 Task: Toggle the fetch on pull option in the git.
Action: Mouse moved to (26, 662)
Screenshot: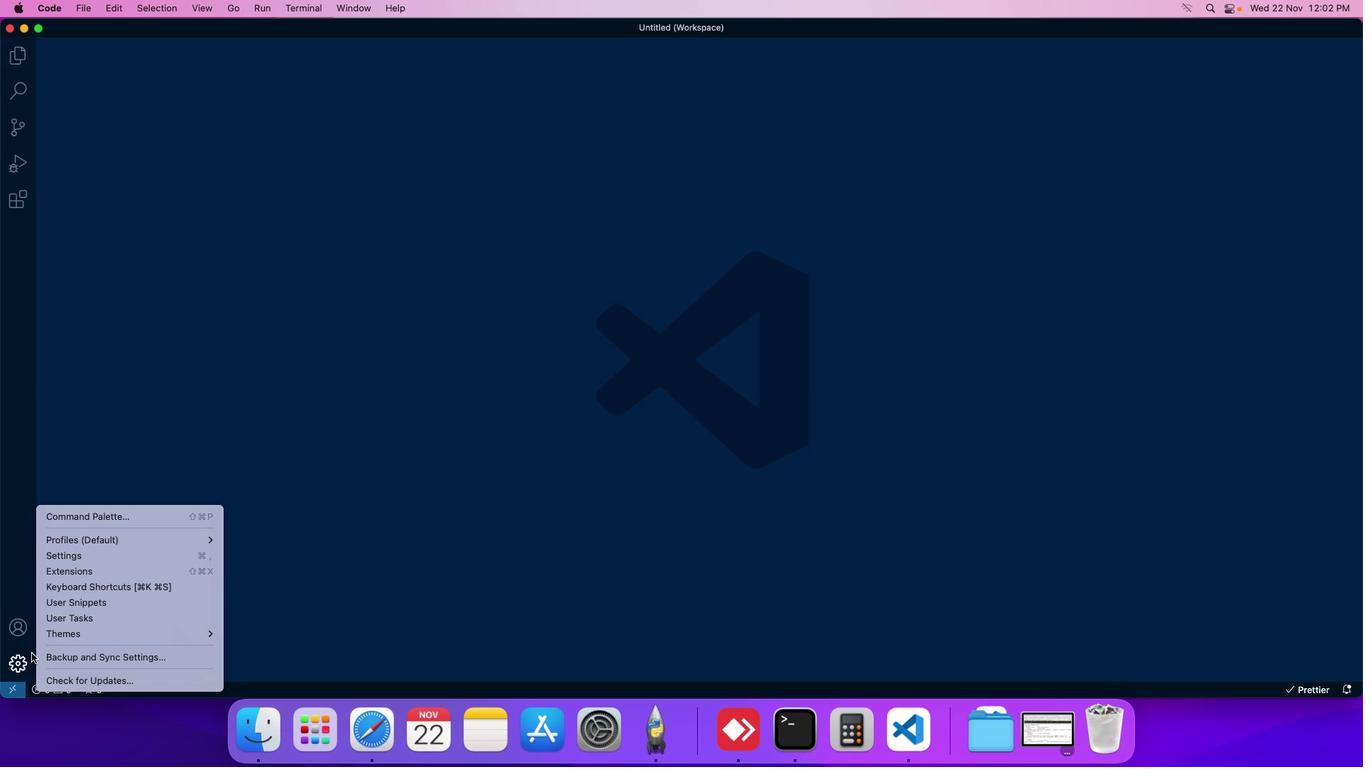 
Action: Mouse pressed left at (26, 662)
Screenshot: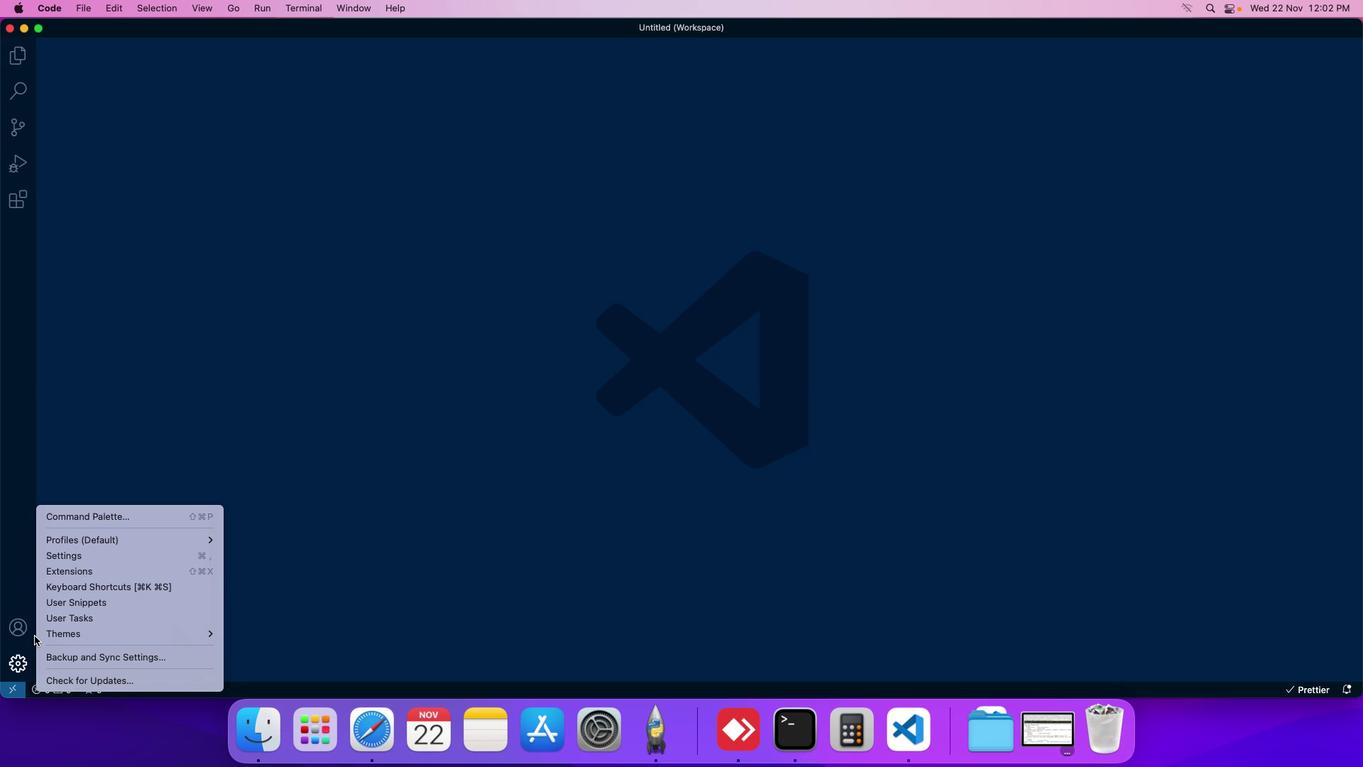 
Action: Mouse moved to (65, 559)
Screenshot: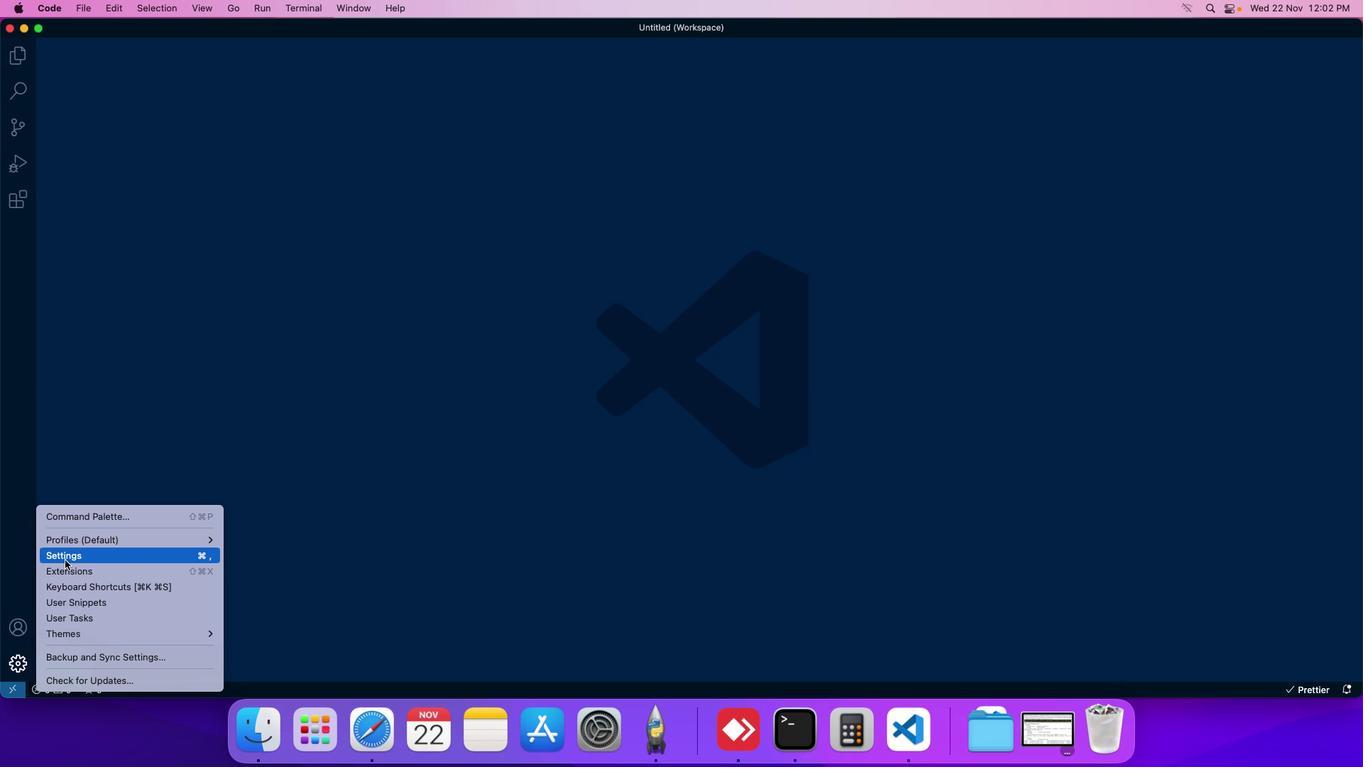 
Action: Mouse pressed left at (65, 559)
Screenshot: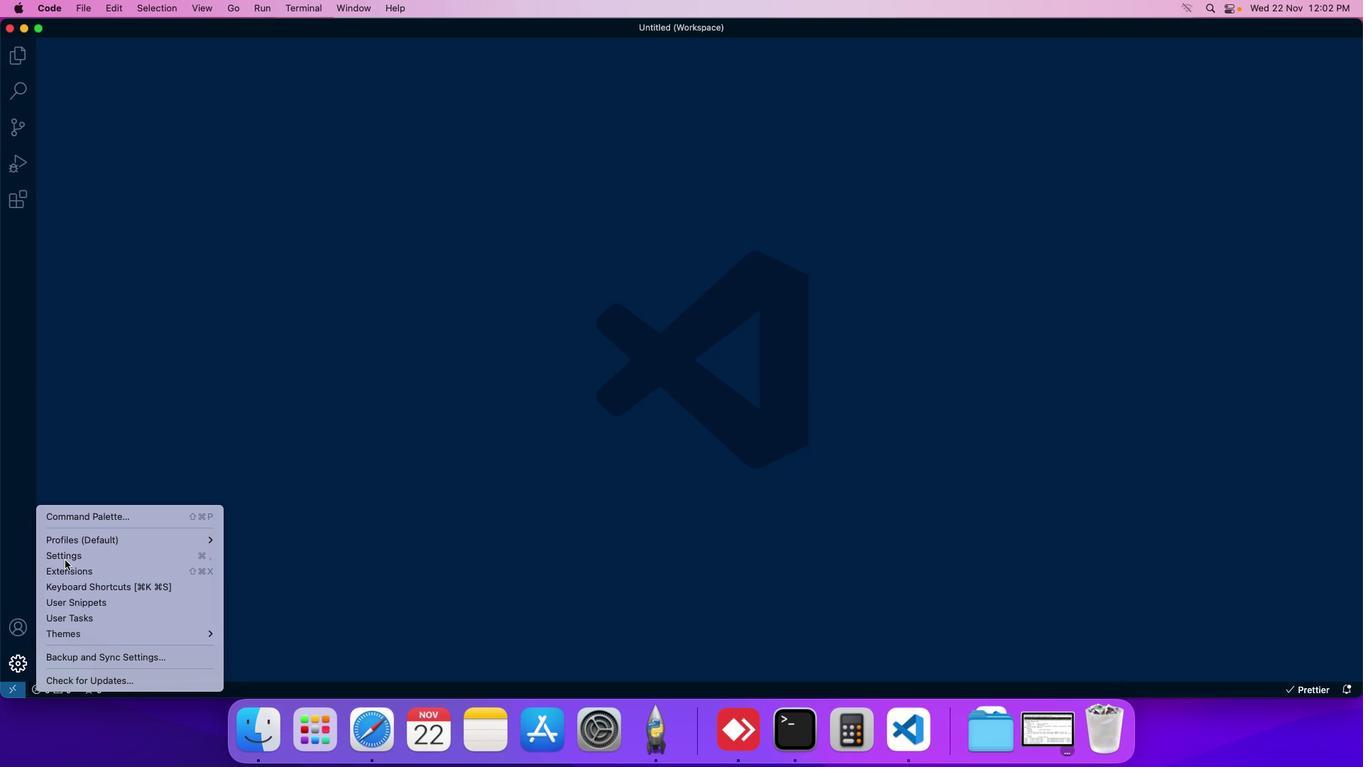 
Action: Mouse moved to (335, 99)
Screenshot: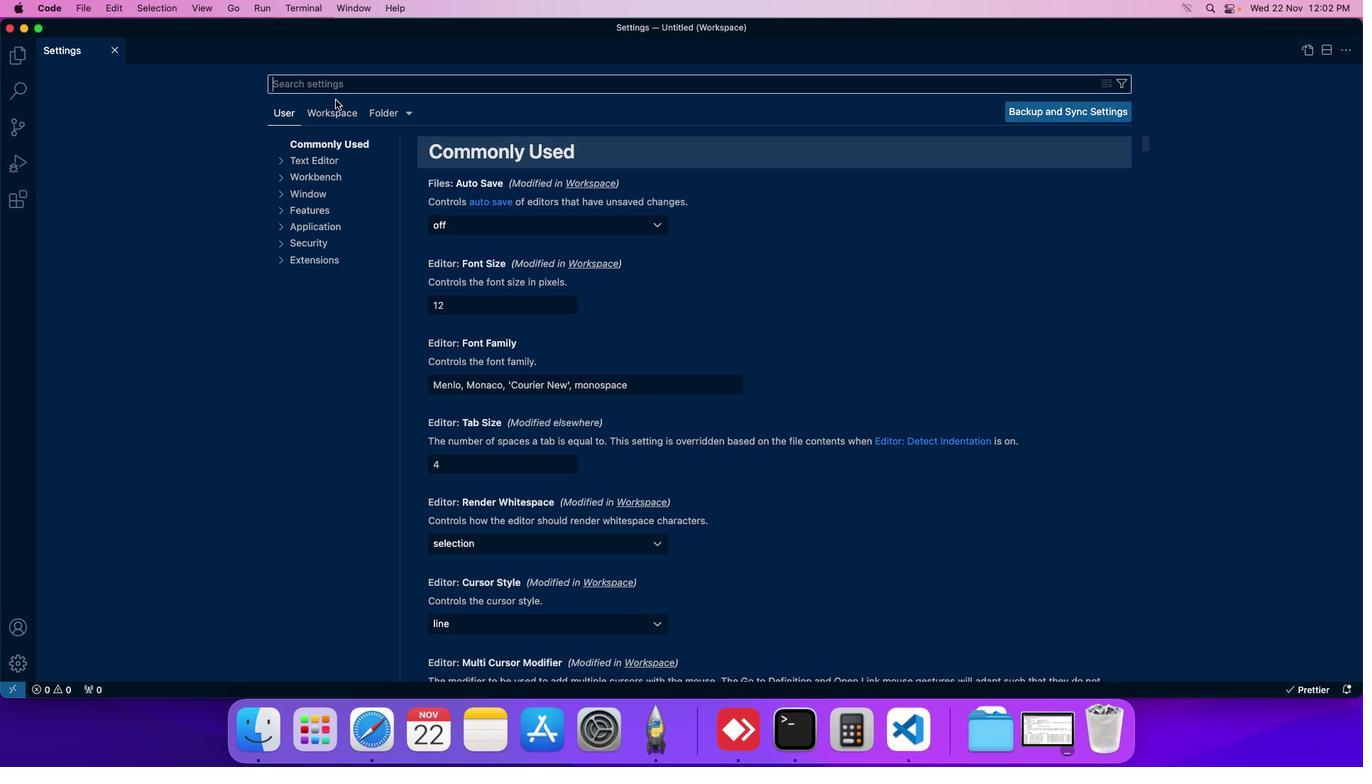 
Action: Mouse pressed left at (335, 99)
Screenshot: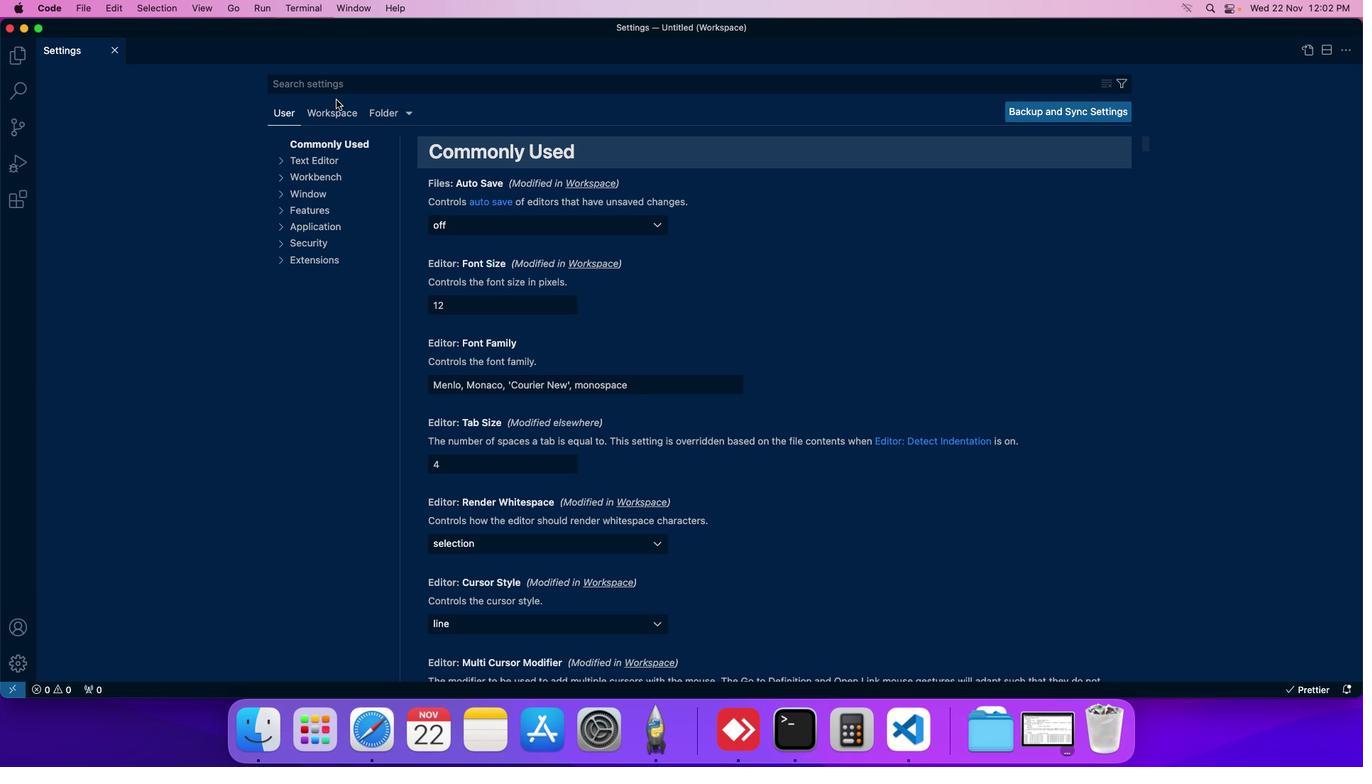 
Action: Mouse moved to (335, 107)
Screenshot: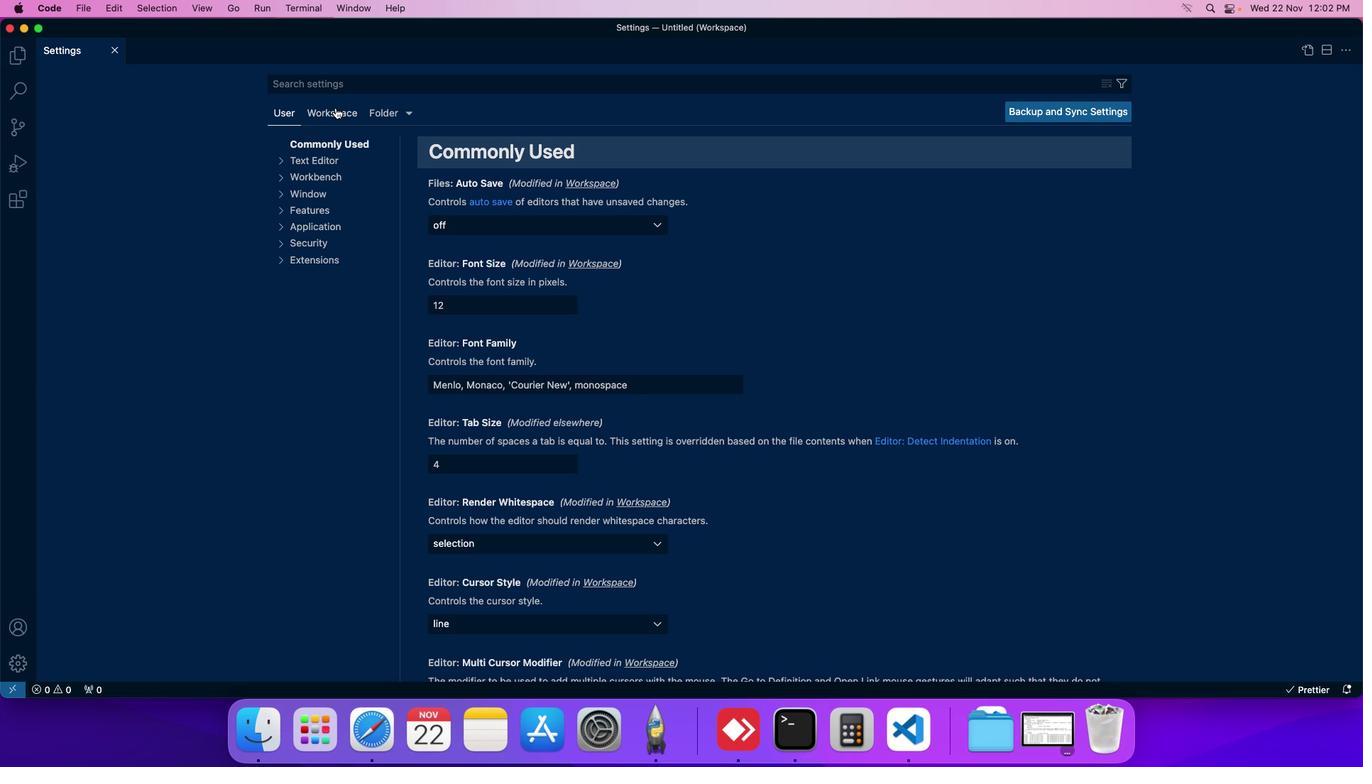 
Action: Mouse pressed left at (335, 107)
Screenshot: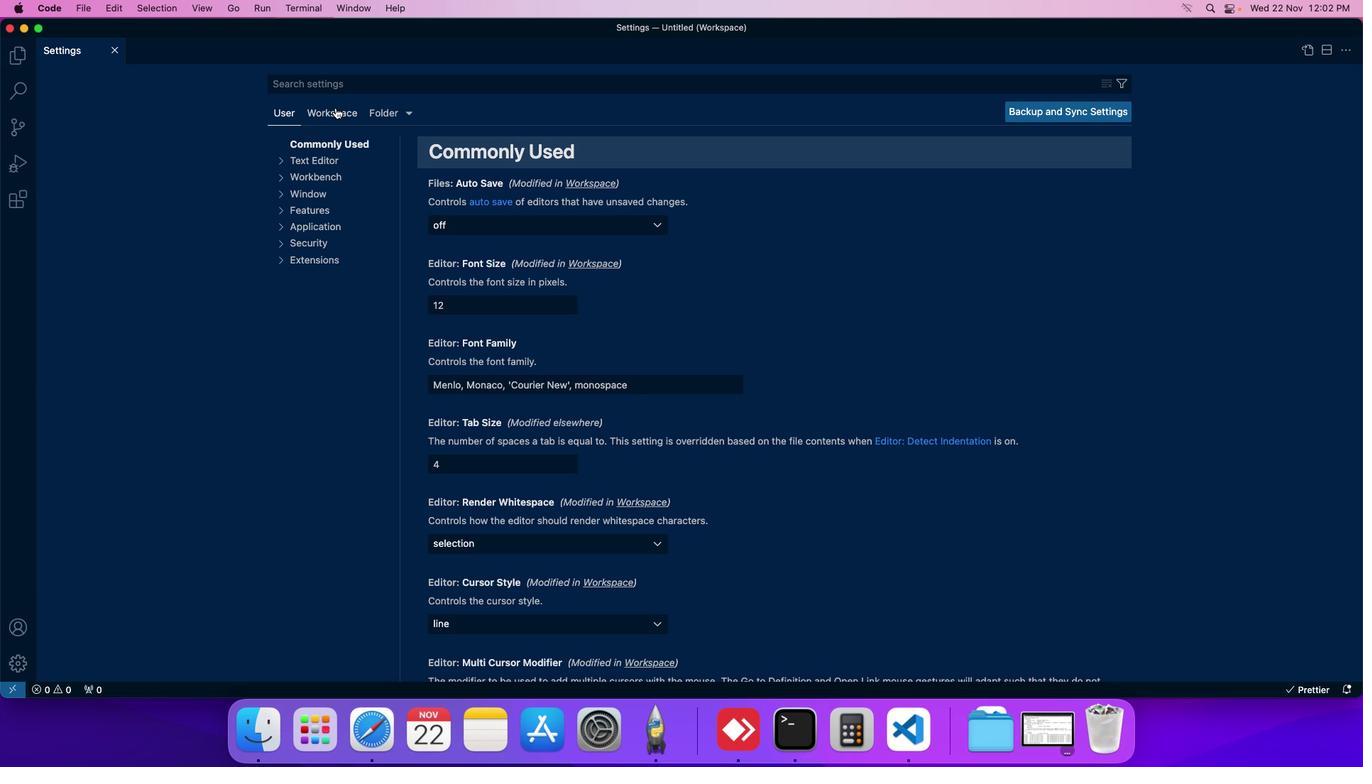 
Action: Mouse moved to (308, 241)
Screenshot: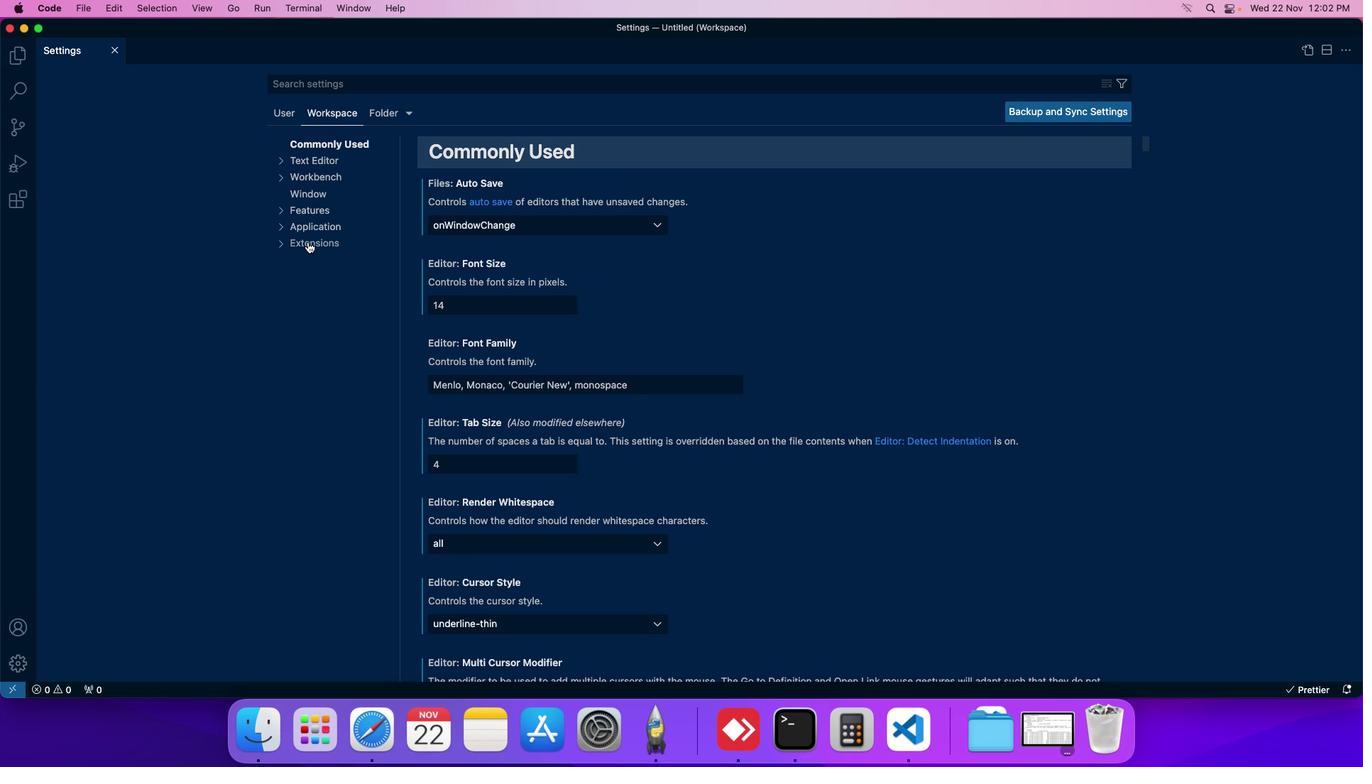 
Action: Mouse pressed left at (308, 241)
Screenshot: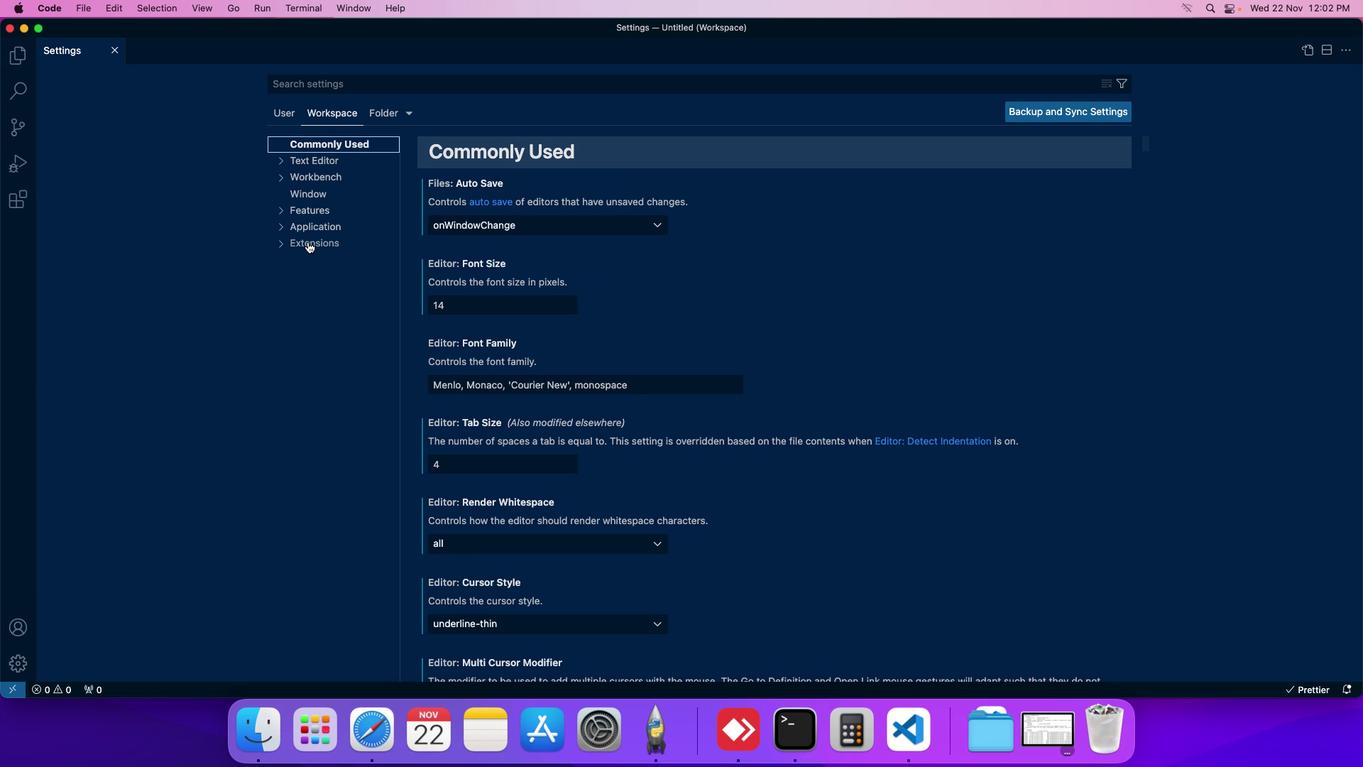 
Action: Mouse moved to (318, 313)
Screenshot: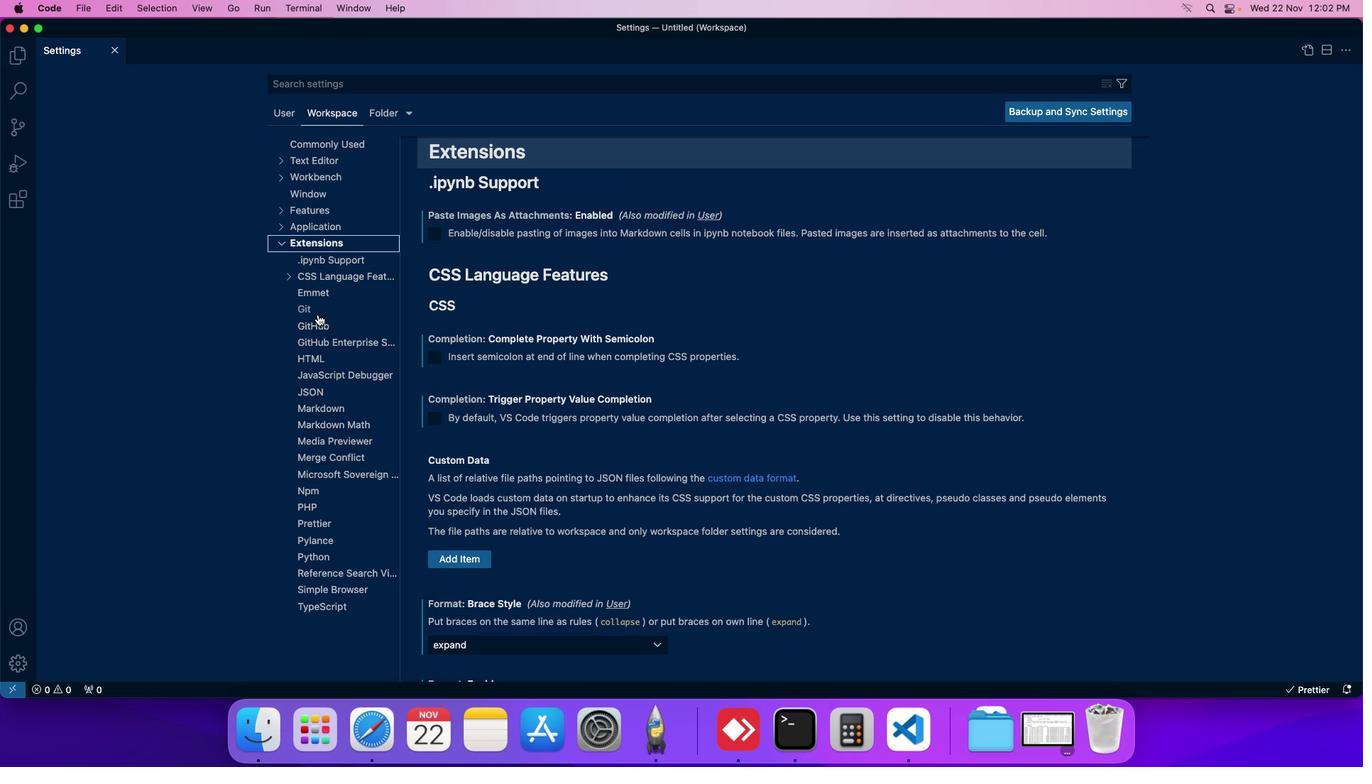 
Action: Mouse pressed left at (318, 313)
Screenshot: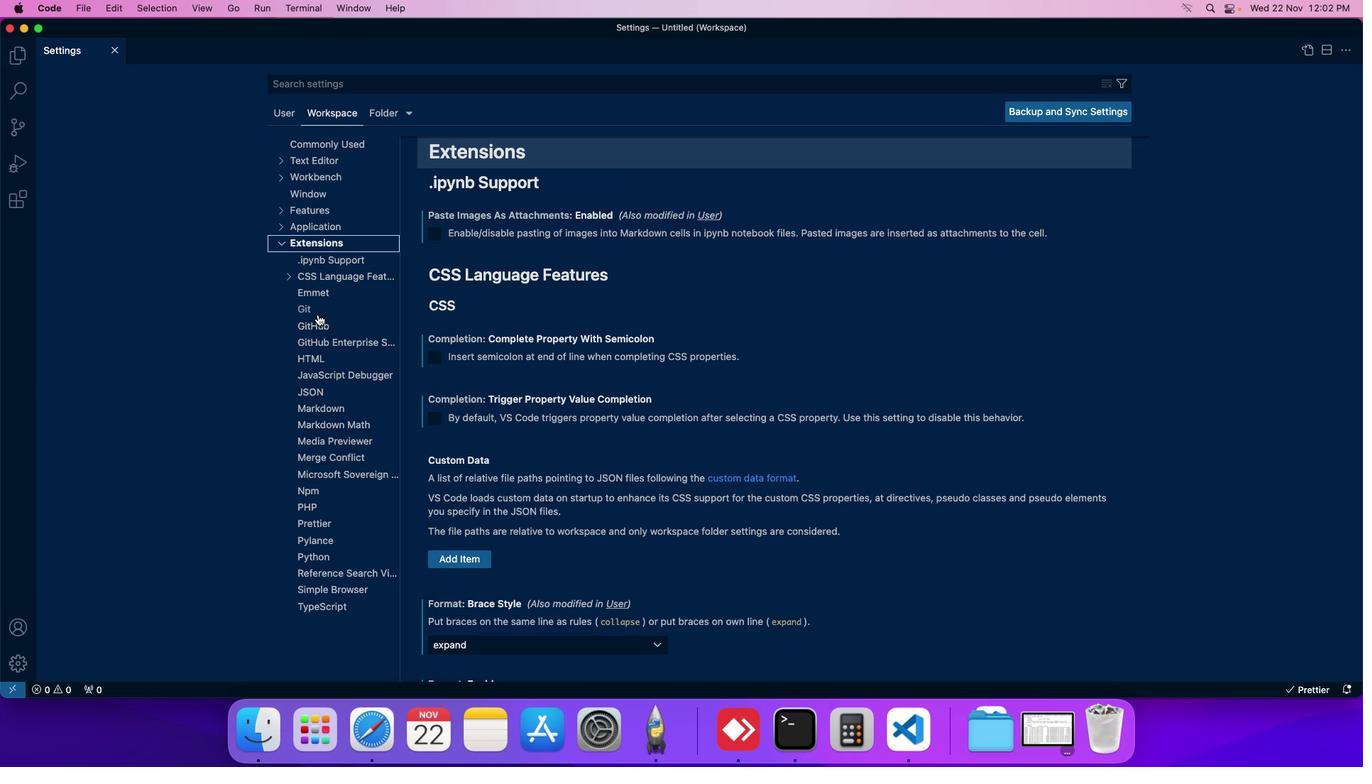 
Action: Mouse moved to (491, 360)
Screenshot: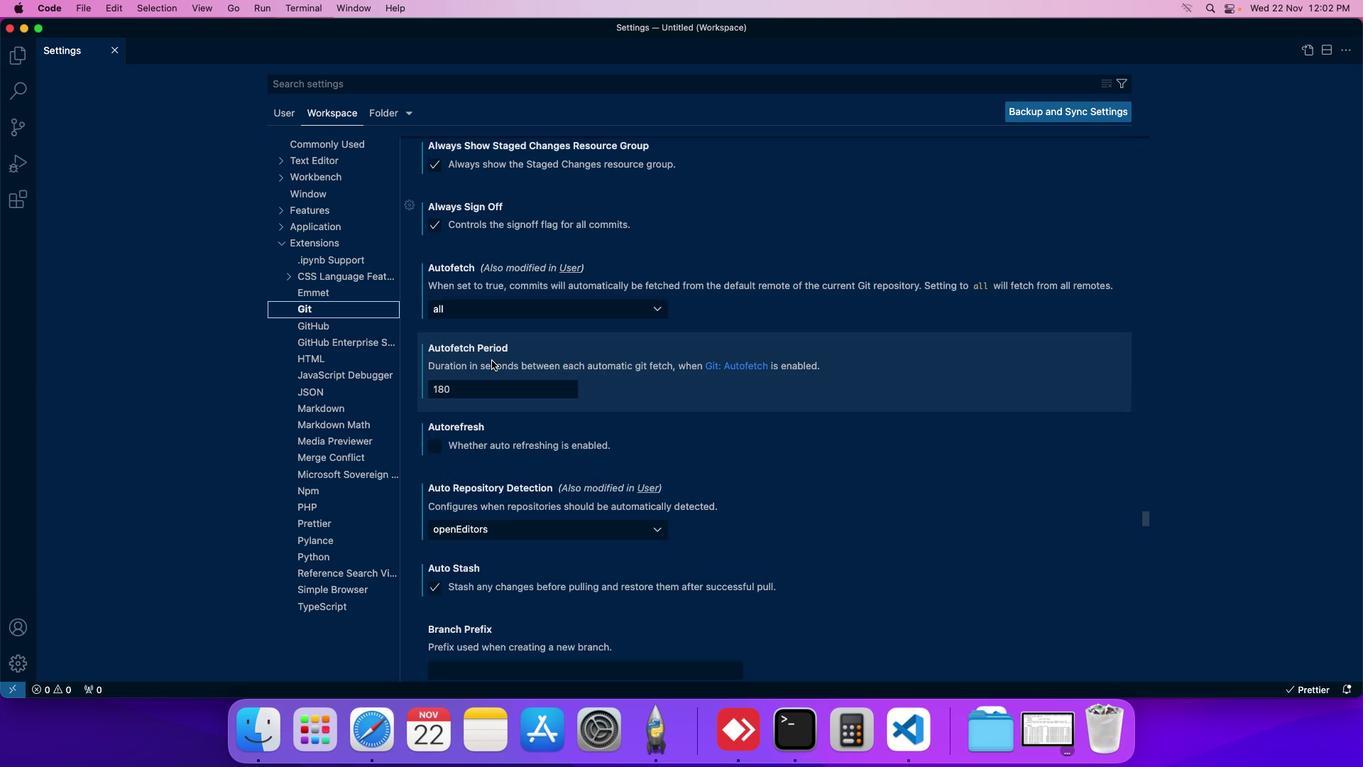 
Action: Mouse scrolled (491, 360) with delta (0, 0)
Screenshot: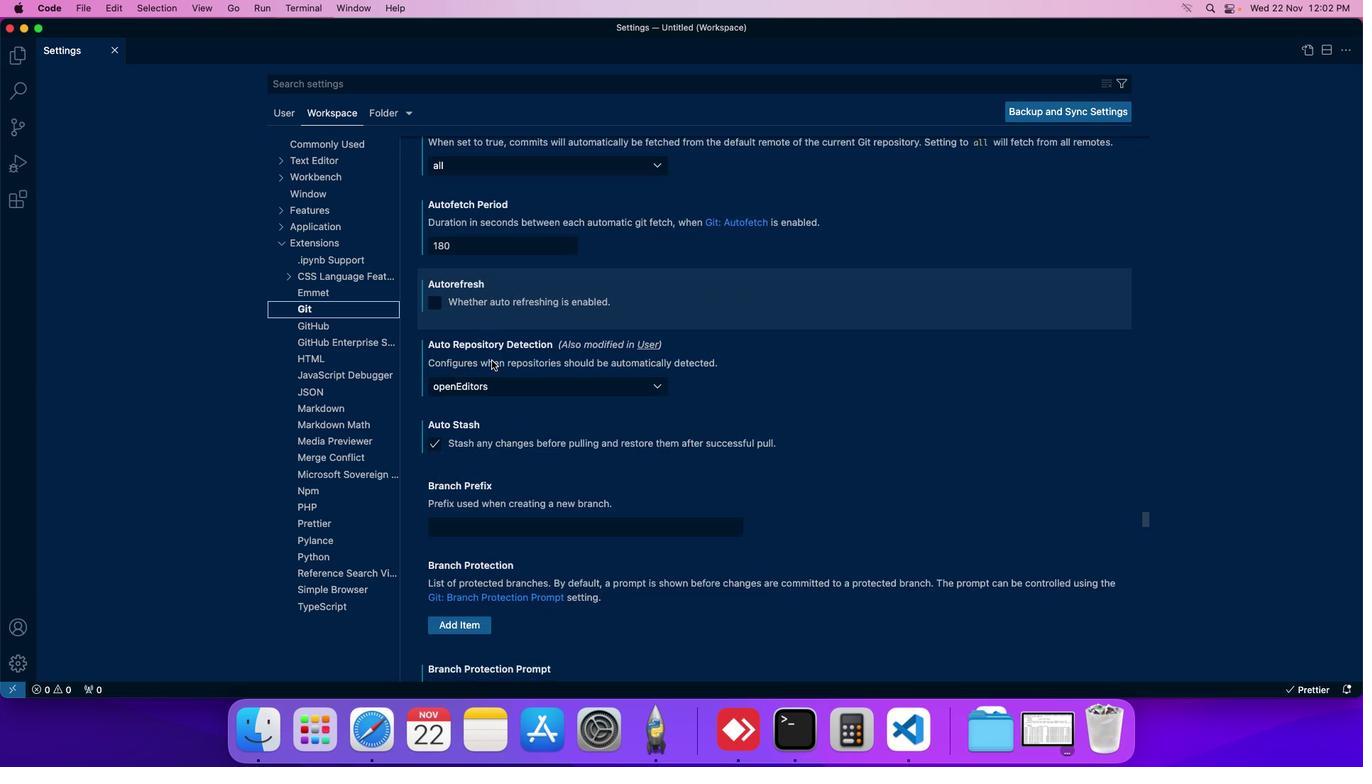 
Action: Mouse scrolled (491, 360) with delta (0, 0)
Screenshot: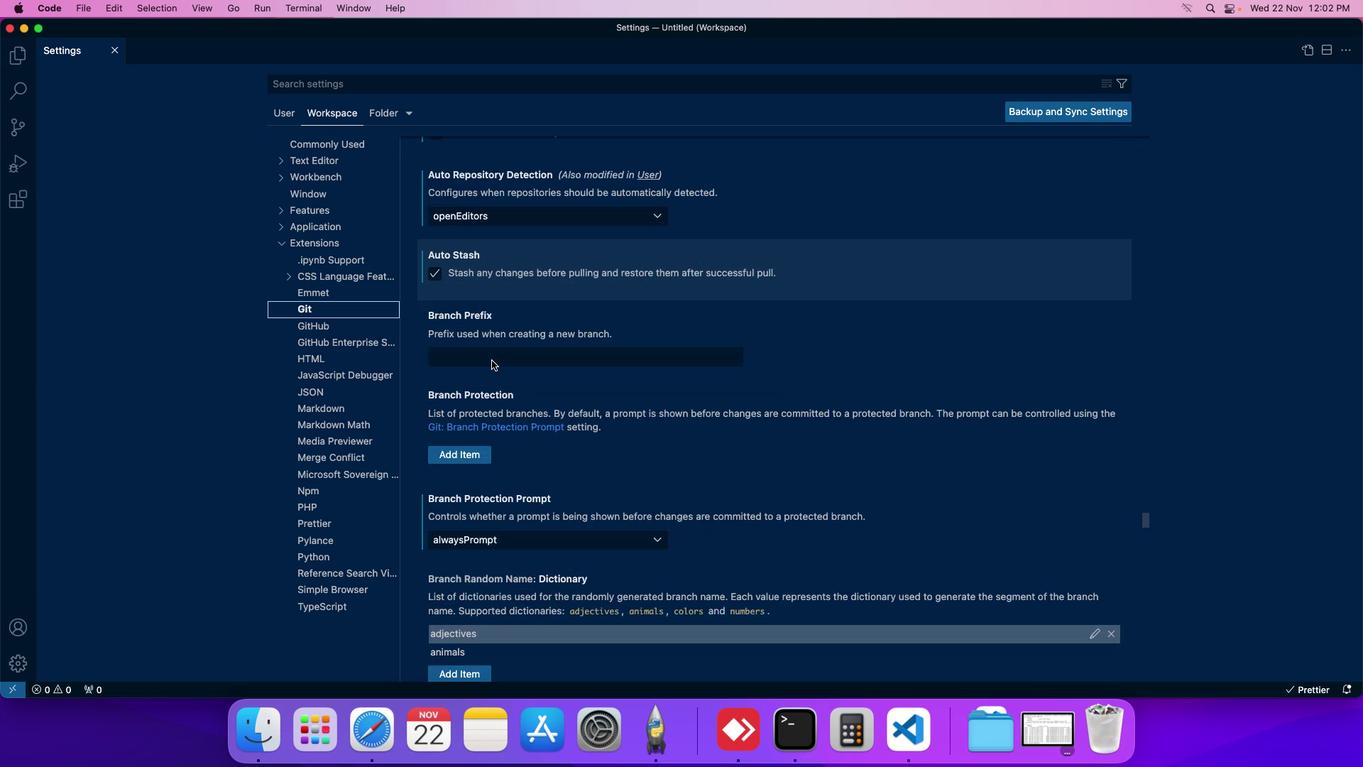 
Action: Mouse scrolled (491, 360) with delta (0, 0)
Screenshot: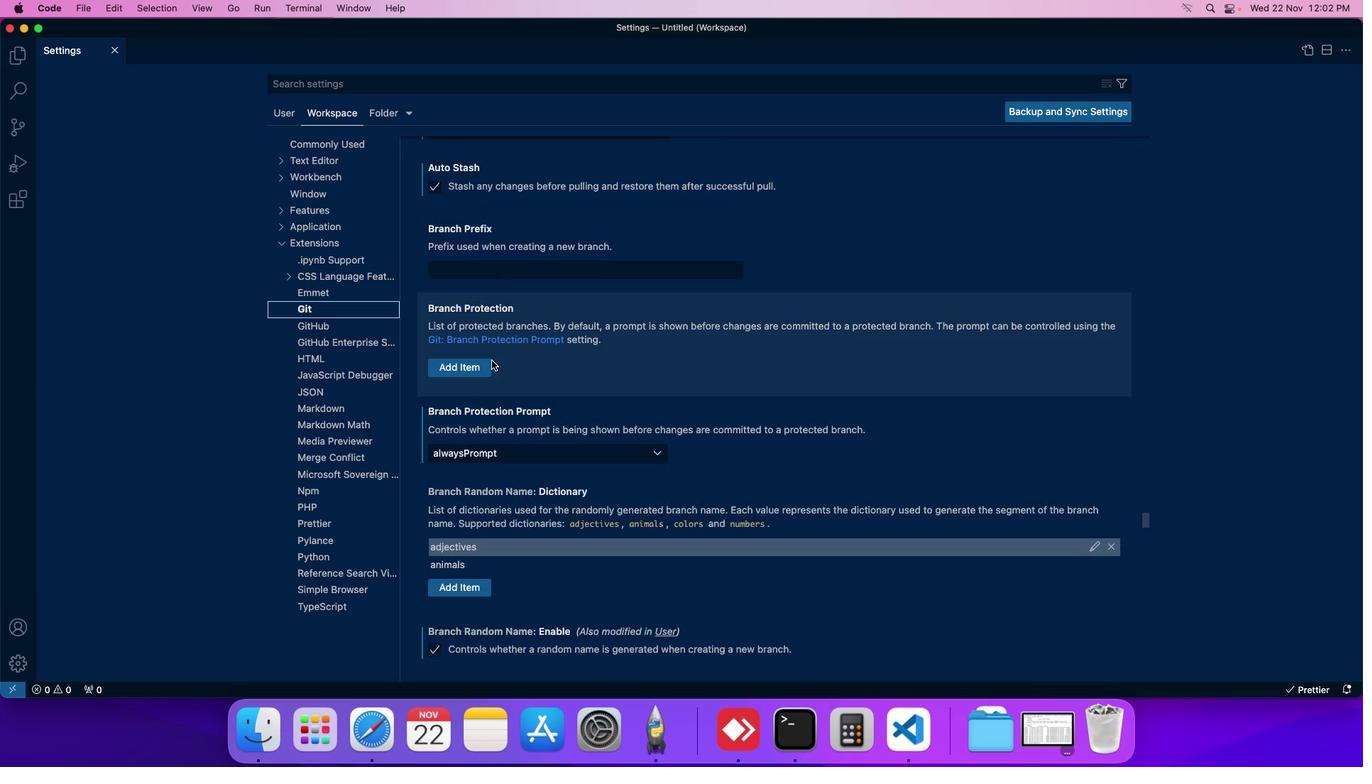 
Action: Mouse scrolled (491, 360) with delta (0, 0)
Screenshot: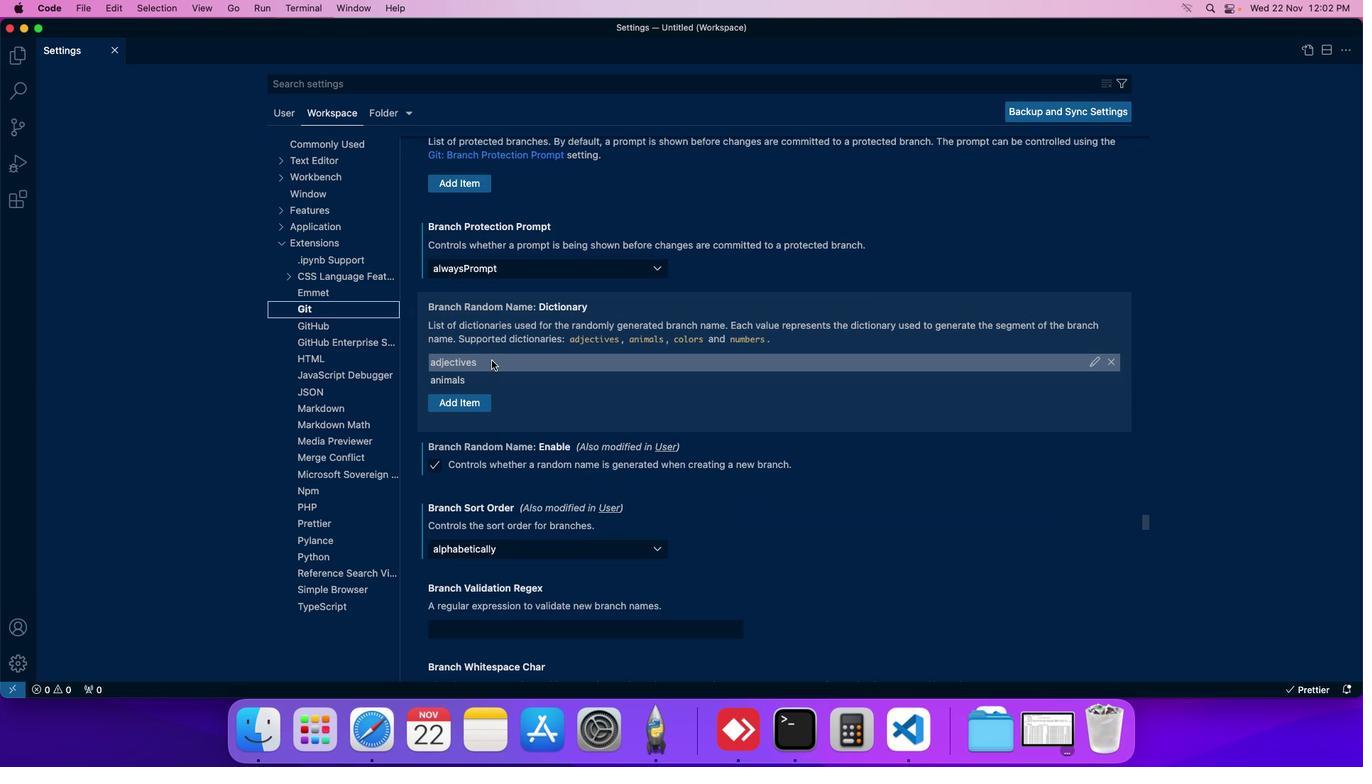 
Action: Mouse scrolled (491, 360) with delta (0, 0)
Screenshot: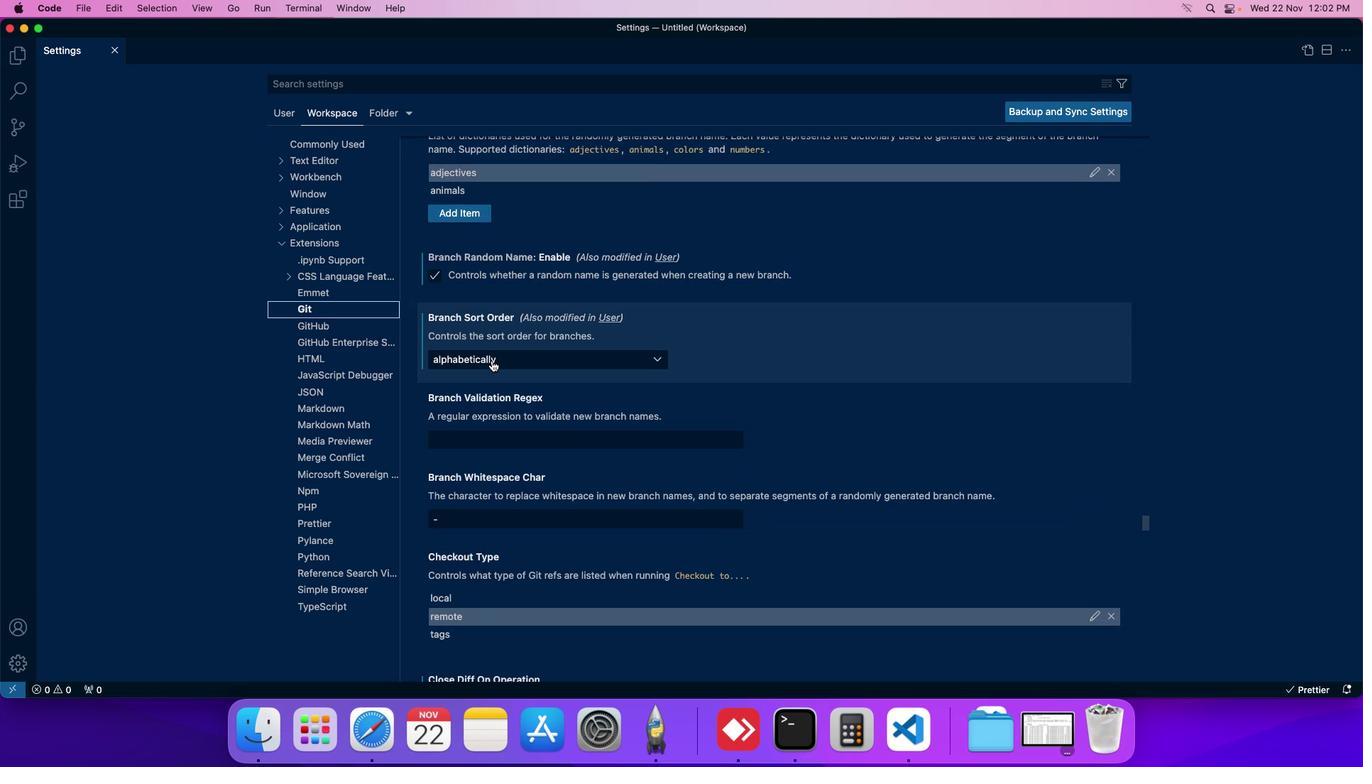 
Action: Mouse scrolled (491, 360) with delta (0, 0)
Screenshot: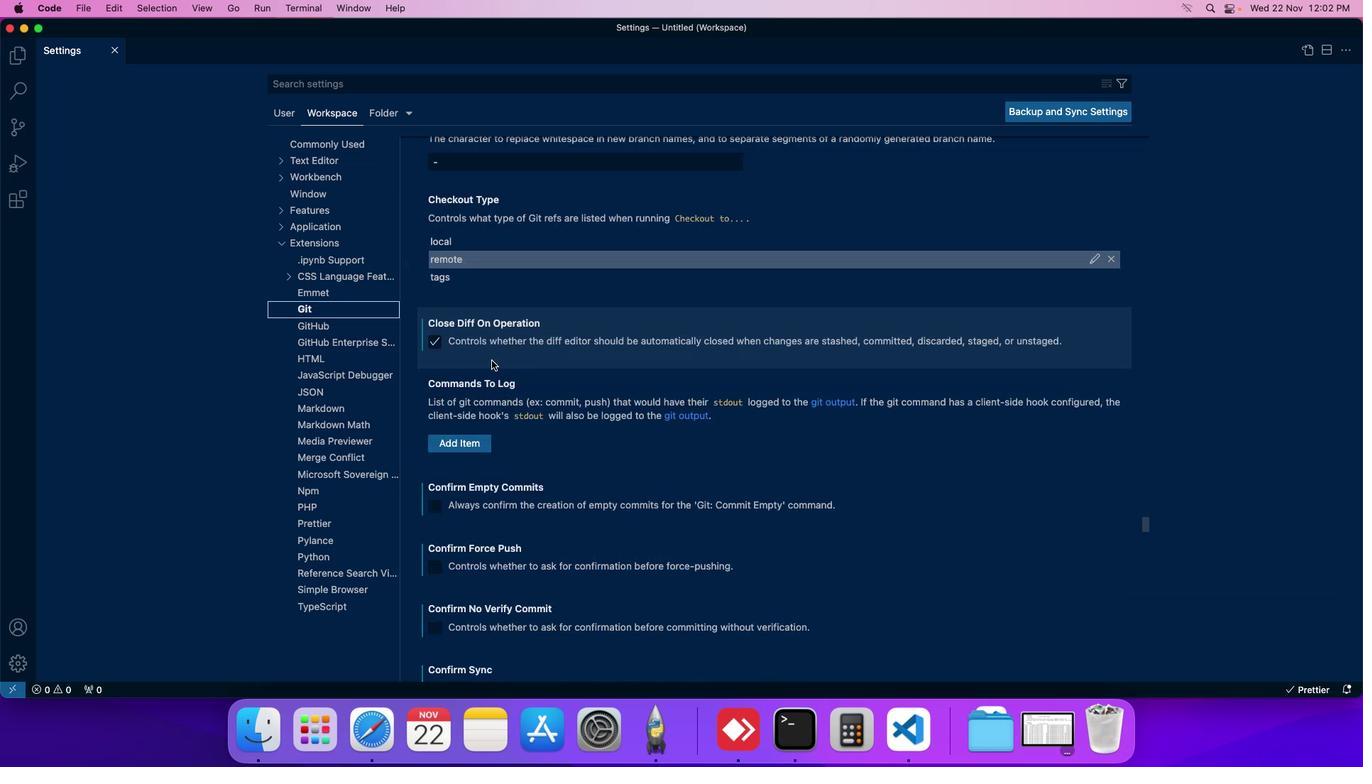
Action: Mouse scrolled (491, 360) with delta (0, 0)
Screenshot: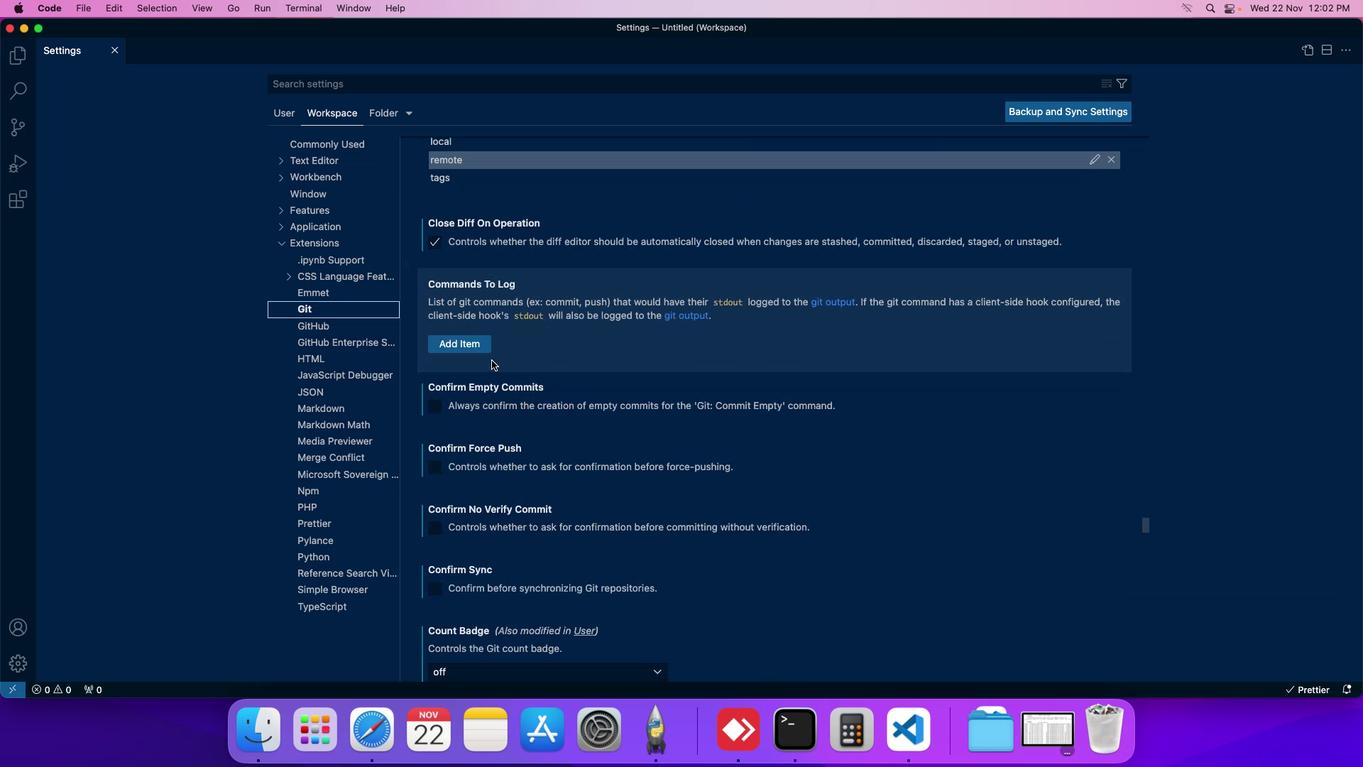
Action: Mouse scrolled (491, 360) with delta (0, 0)
Screenshot: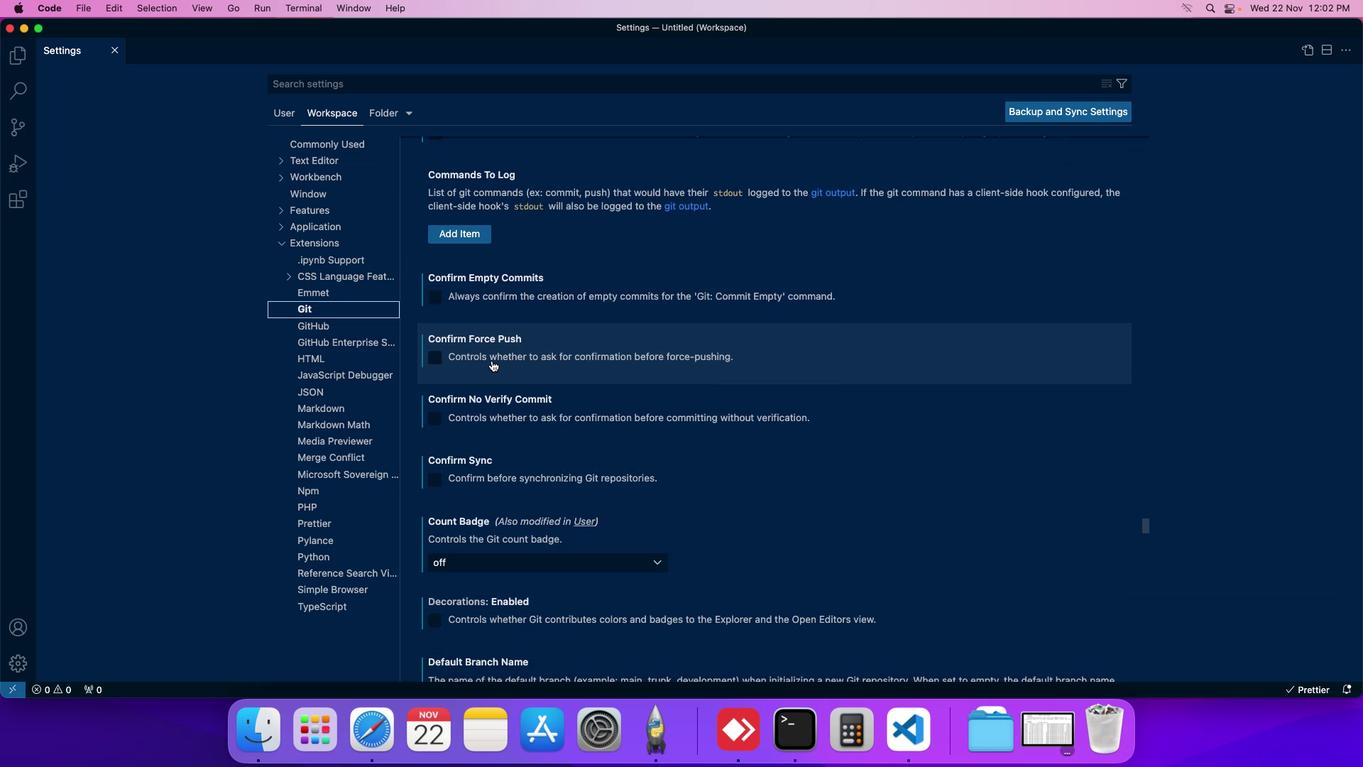 
Action: Mouse scrolled (491, 360) with delta (0, 0)
Screenshot: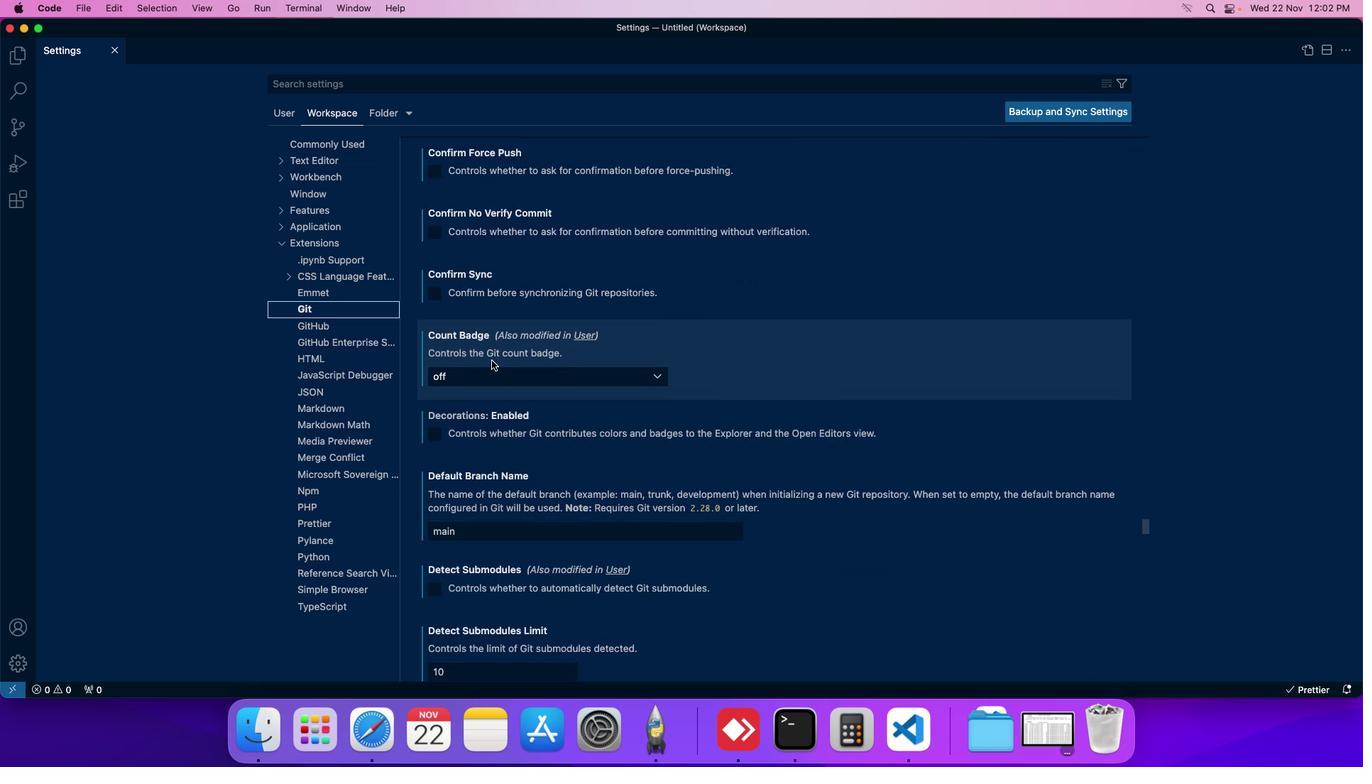 
Action: Mouse scrolled (491, 360) with delta (0, 0)
Screenshot: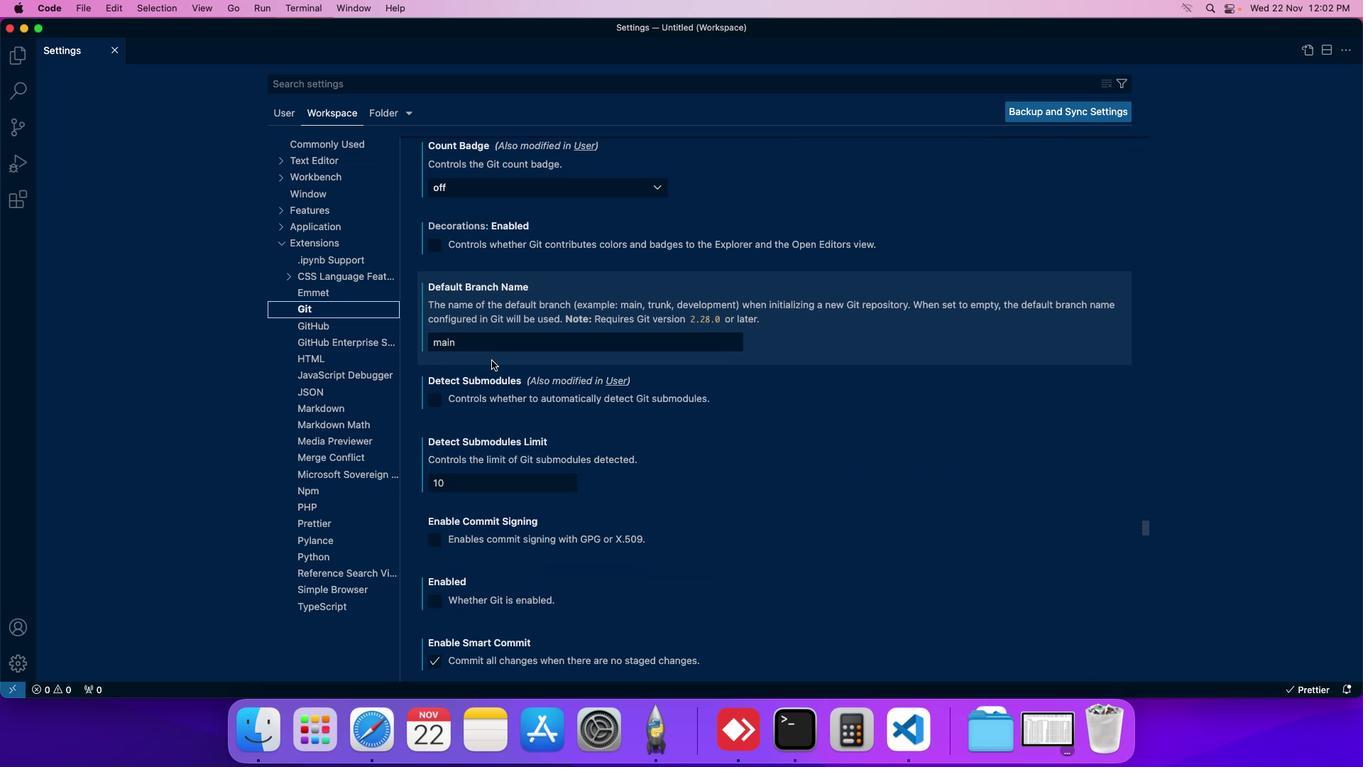 
Action: Mouse scrolled (491, 360) with delta (0, 0)
Screenshot: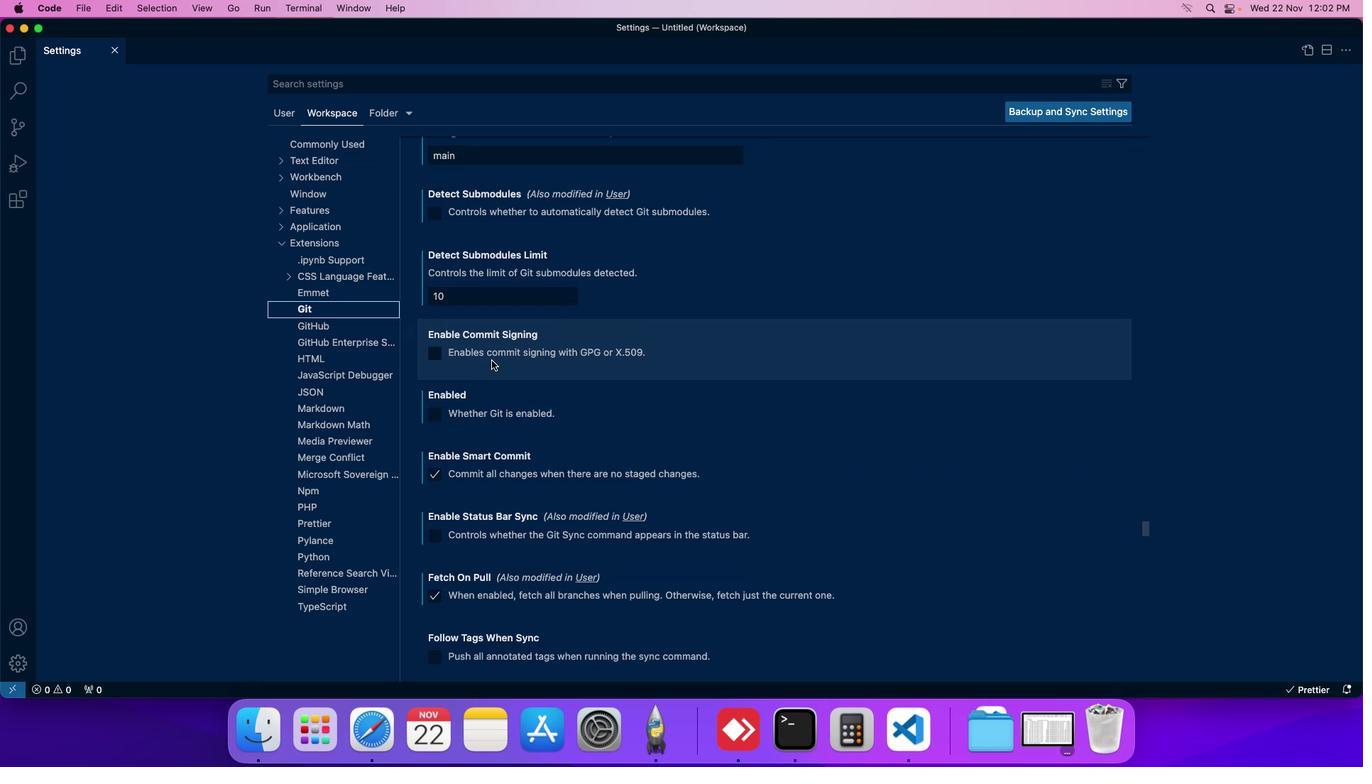 
Action: Mouse scrolled (491, 360) with delta (0, 0)
Screenshot: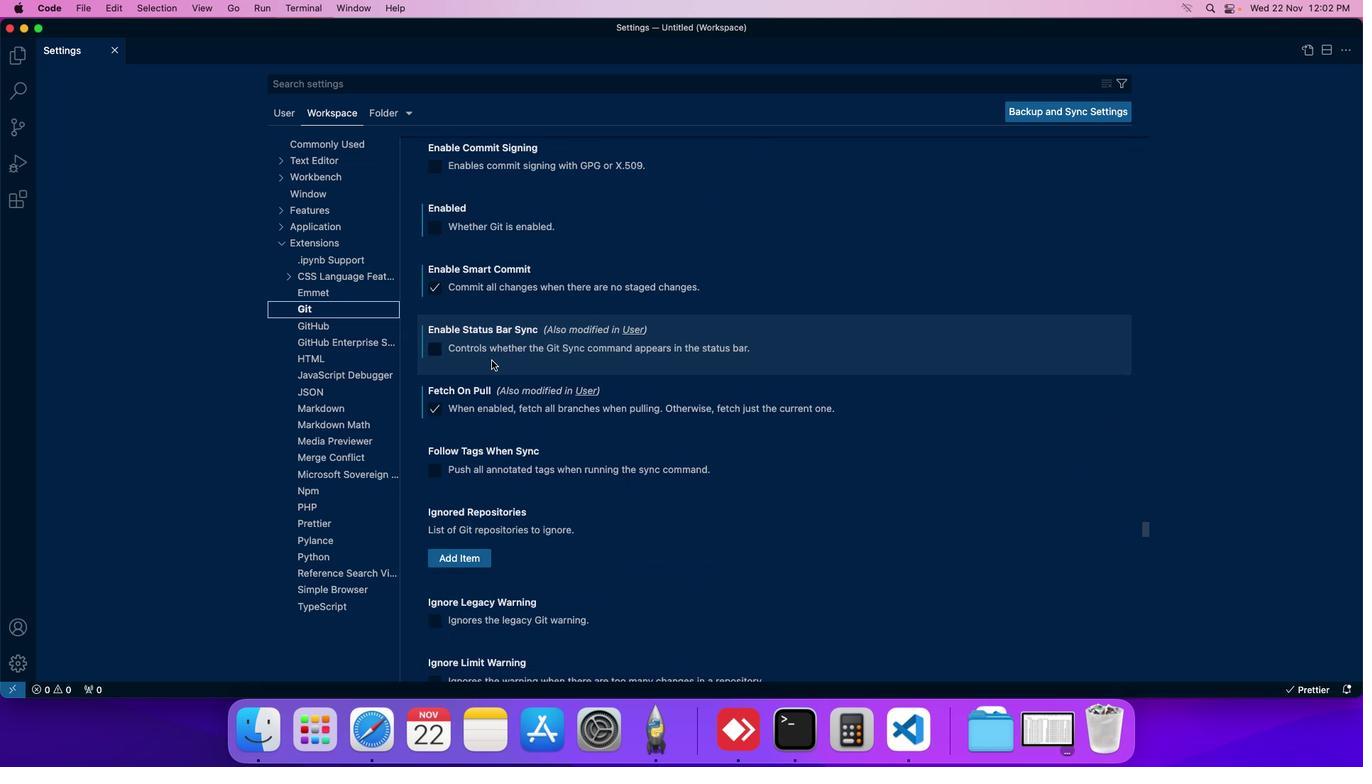 
Action: Mouse scrolled (491, 360) with delta (0, 0)
Screenshot: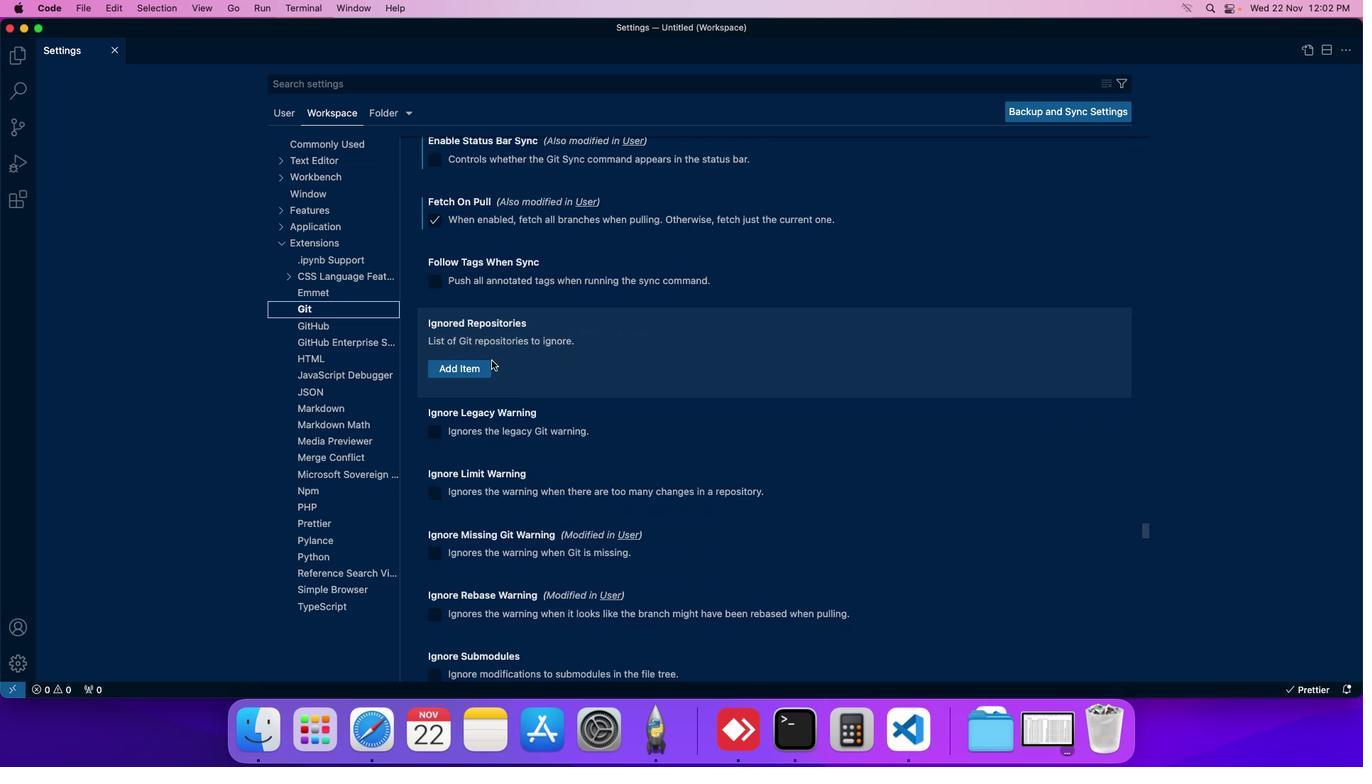 
Action: Mouse moved to (440, 227)
Screenshot: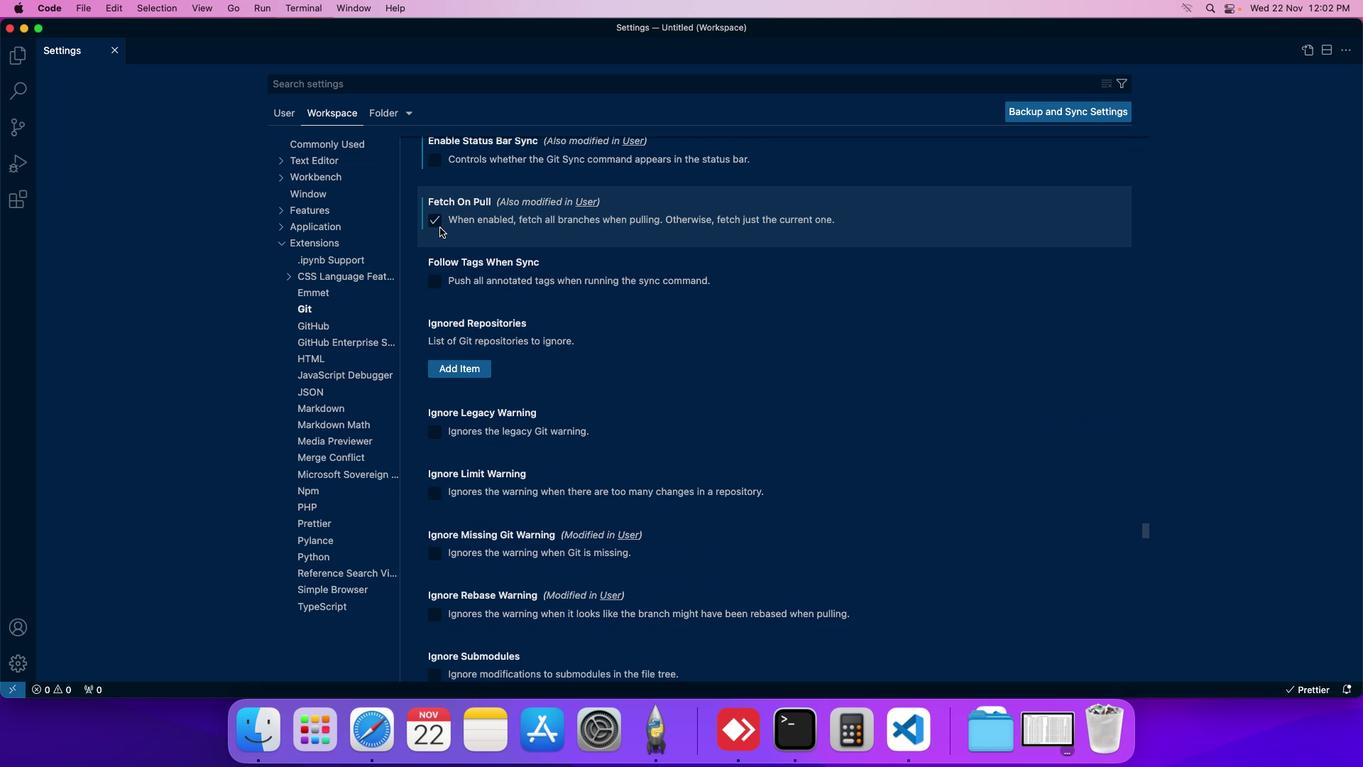 
Action: Mouse pressed left at (440, 227)
Screenshot: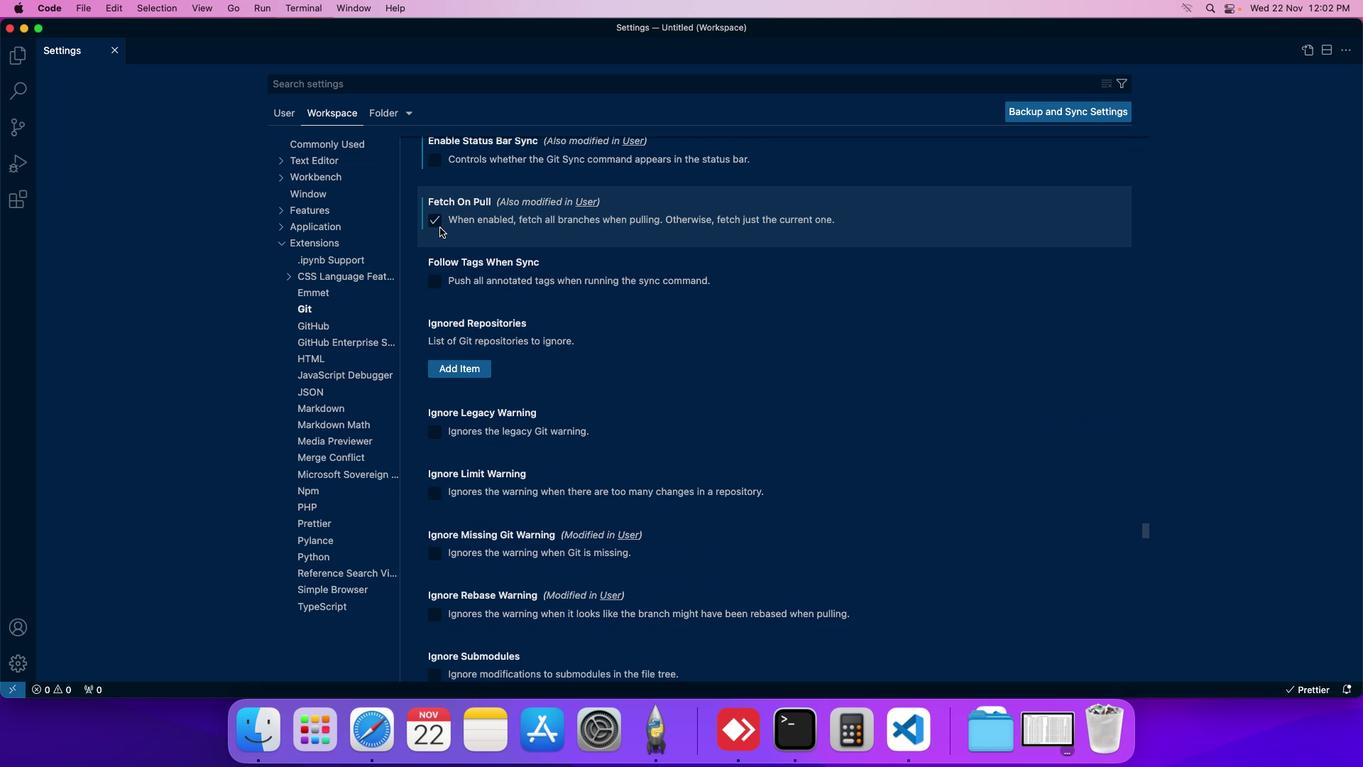 
Action: Mouse moved to (437, 225)
Screenshot: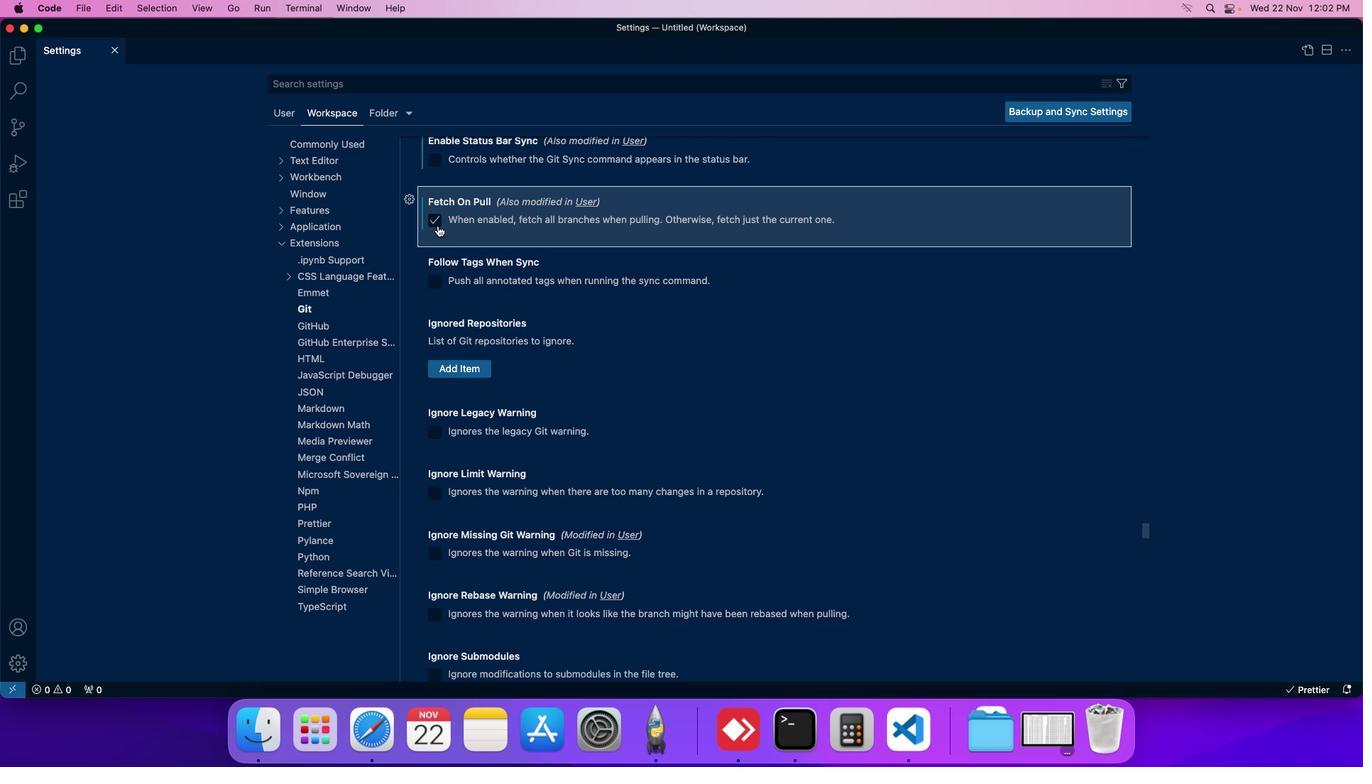 
Action: Mouse pressed left at (437, 225)
Screenshot: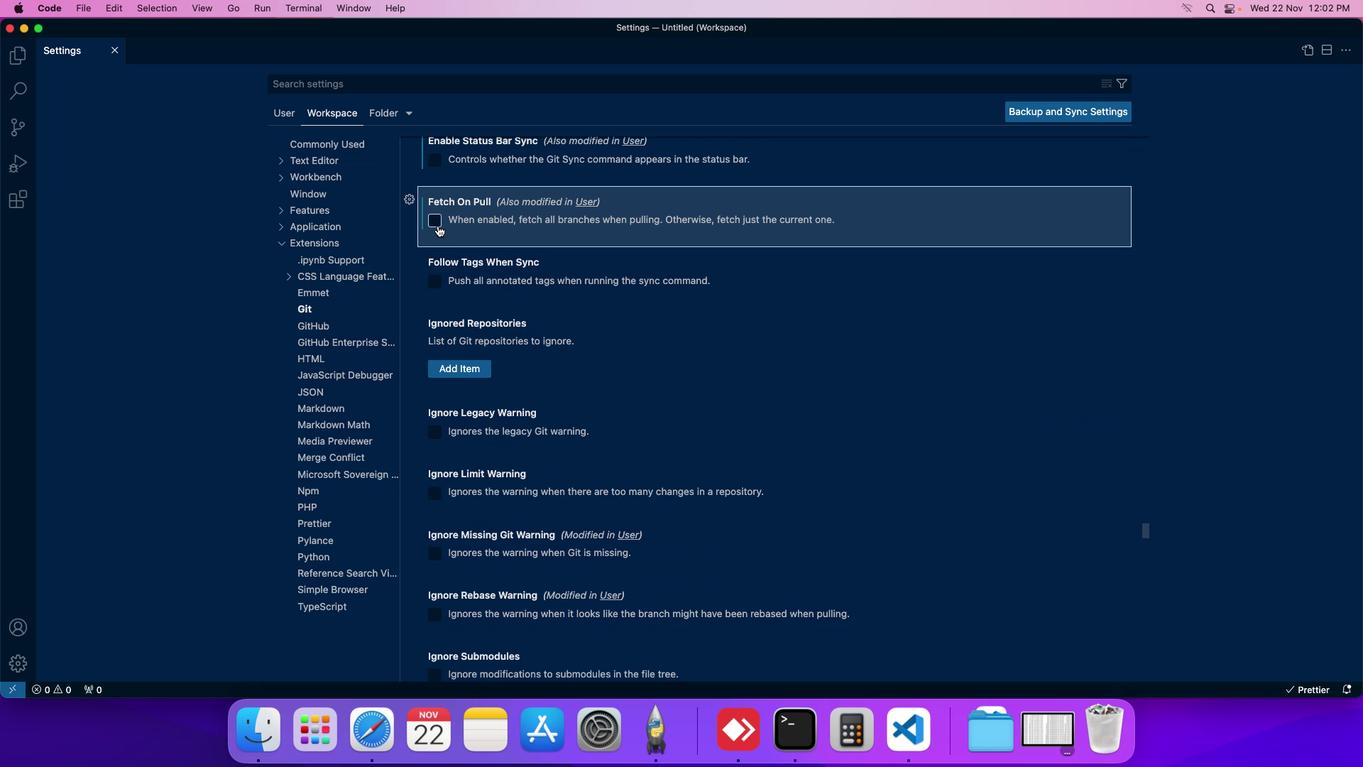 
Action: Mouse moved to (443, 230)
Screenshot: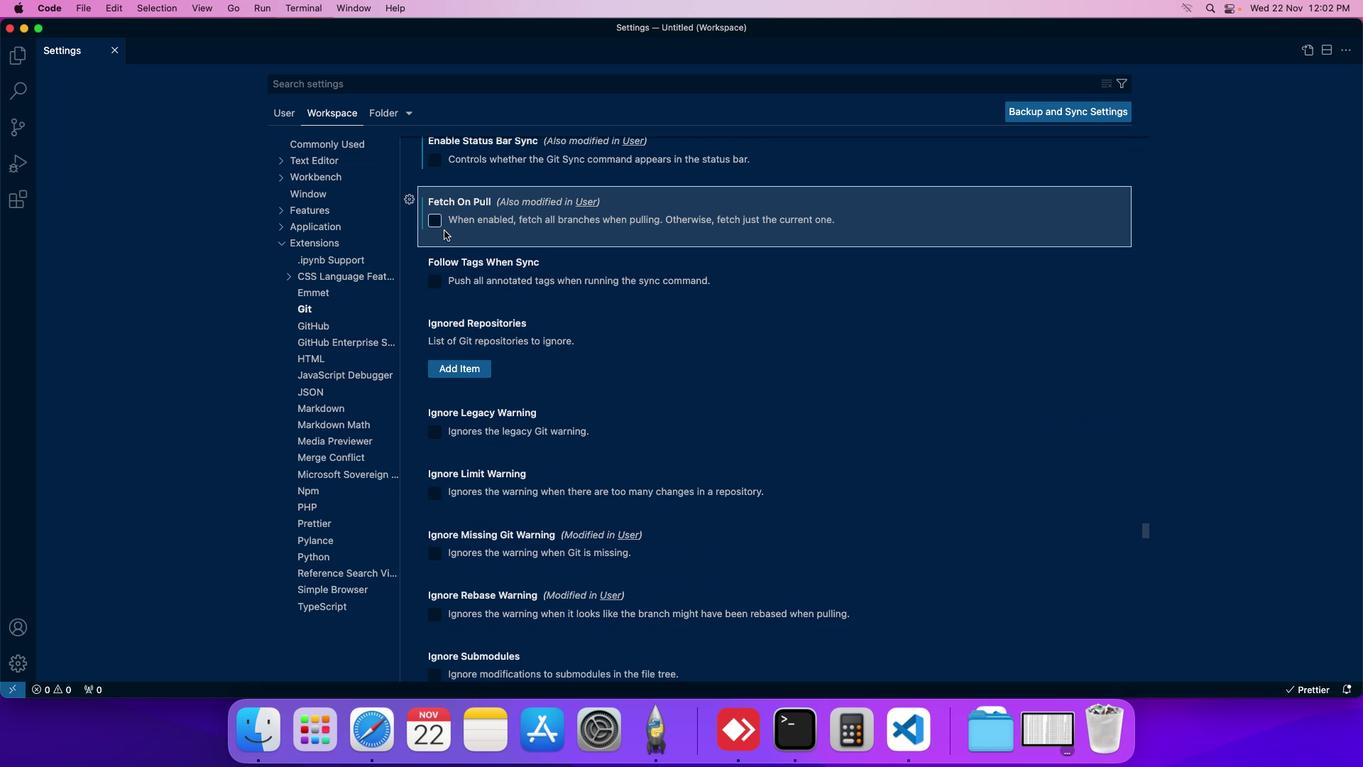 
